 Task: View and add the product "Reveal Cat Food Fish Multi Pack (29.64 oz)" to cart from the store "Pavilions Pets".
Action: Mouse pressed left at (49, 91)
Screenshot: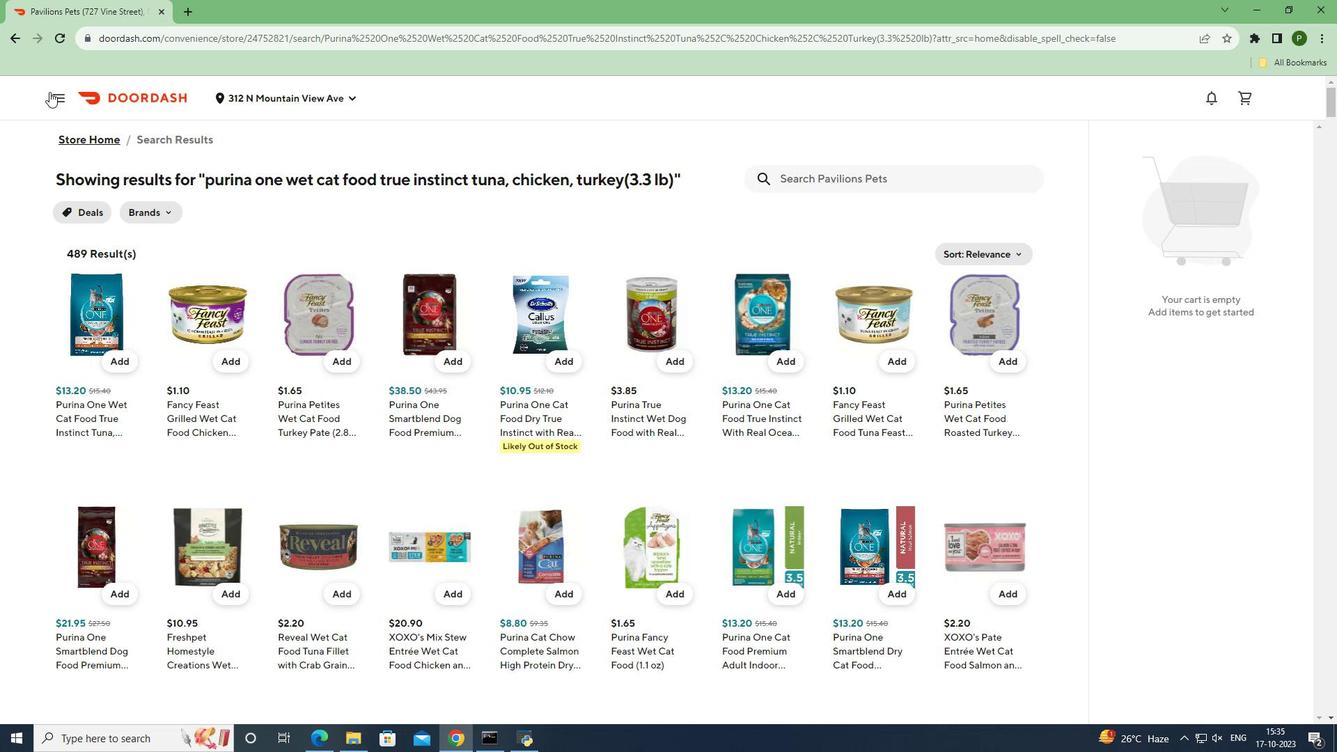 
Action: Mouse moved to (87, 204)
Screenshot: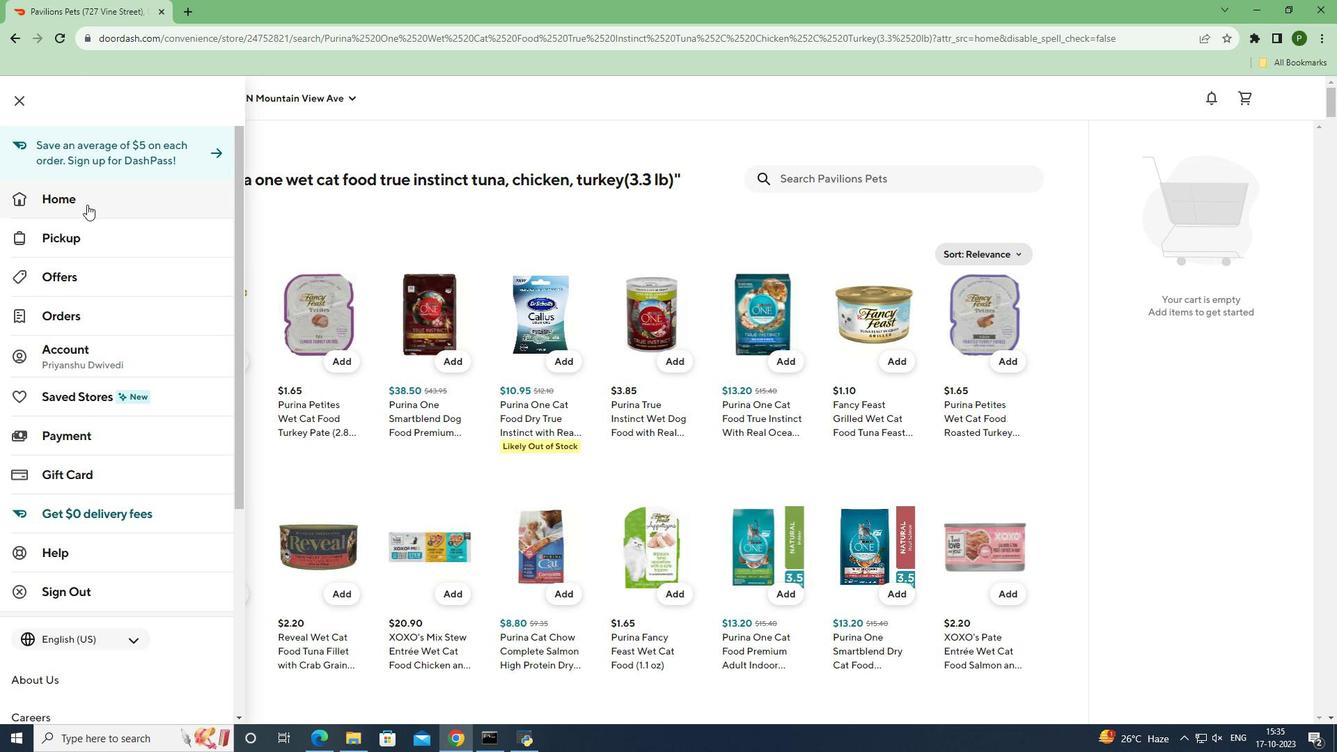 
Action: Mouse pressed left at (87, 204)
Screenshot: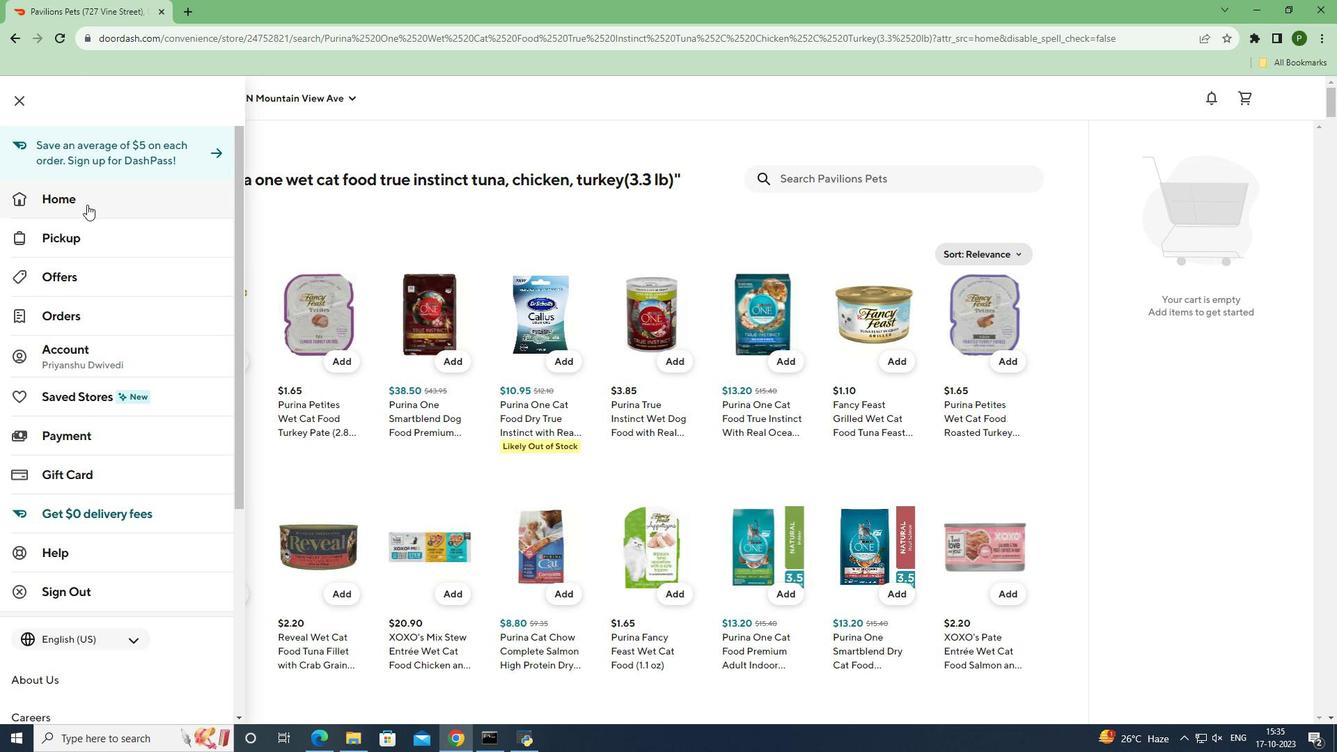 
Action: Mouse moved to (635, 148)
Screenshot: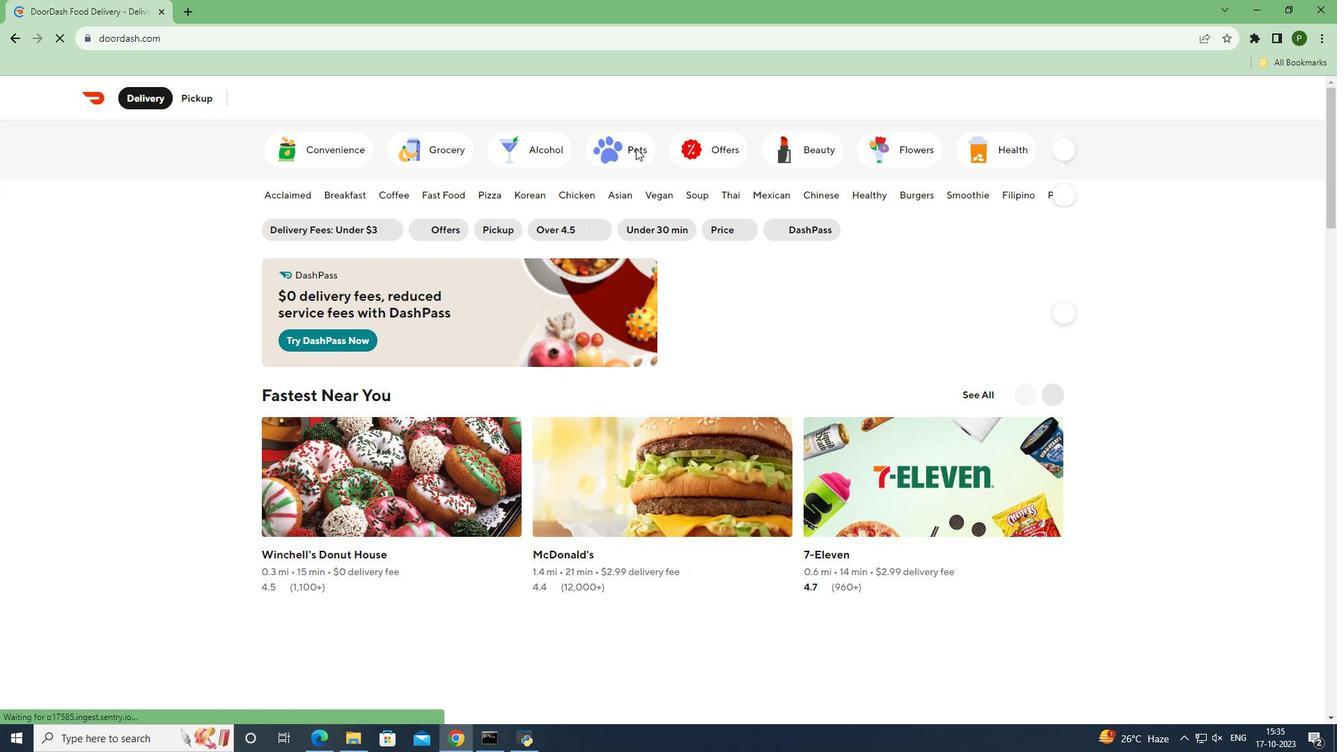 
Action: Mouse pressed left at (635, 148)
Screenshot: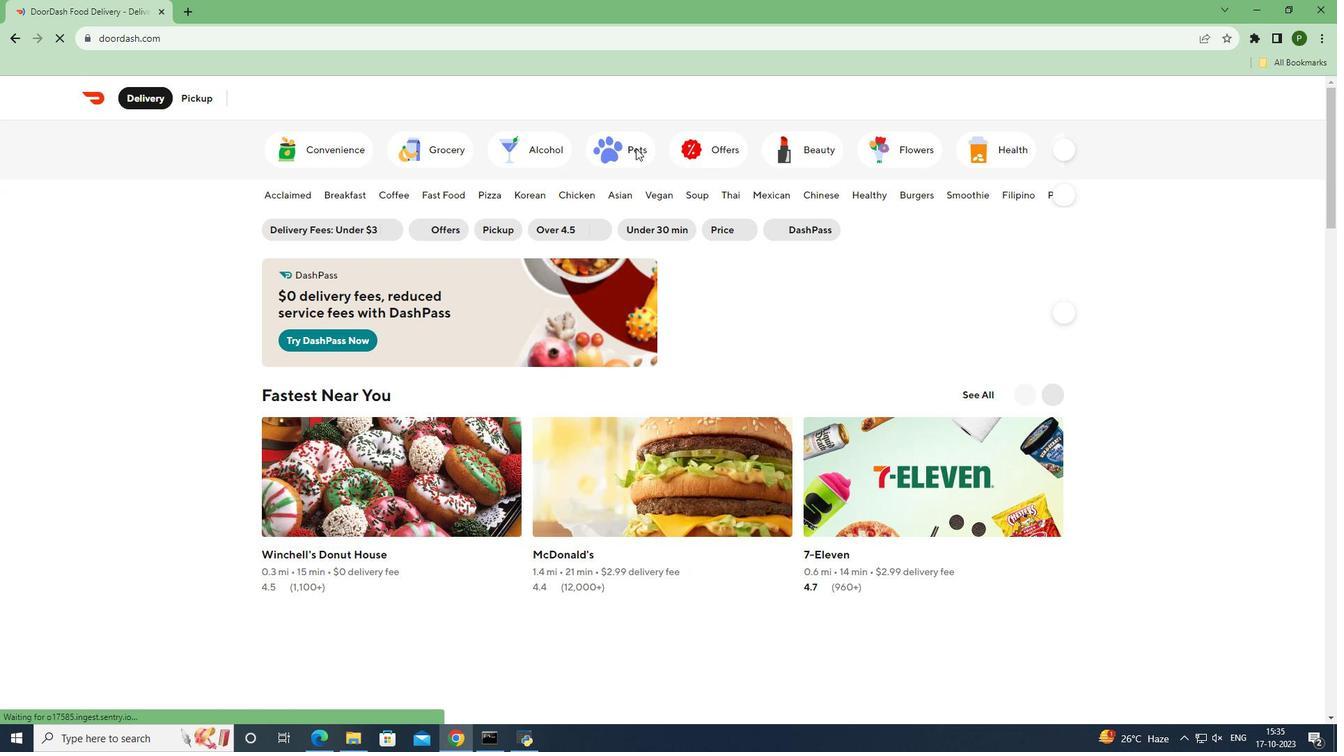
Action: Mouse pressed left at (635, 148)
Screenshot: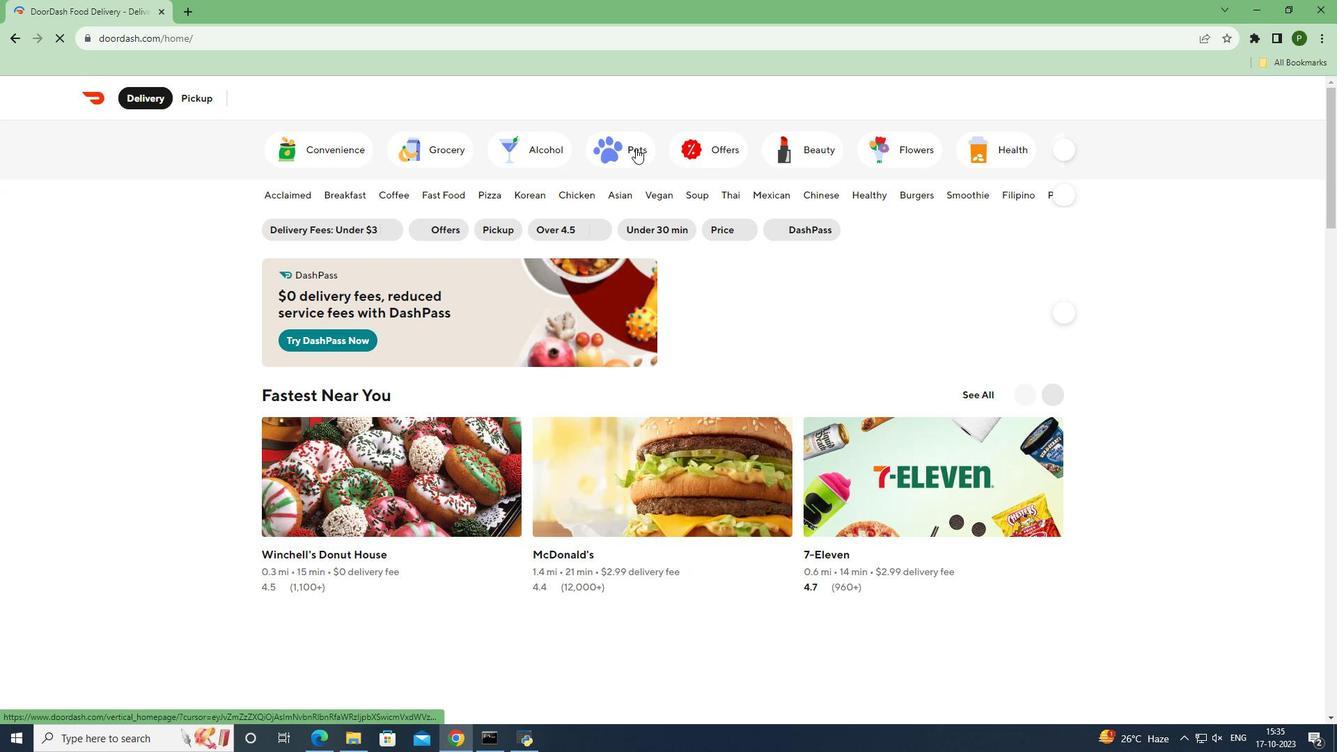 
Action: Mouse moved to (1036, 422)
Screenshot: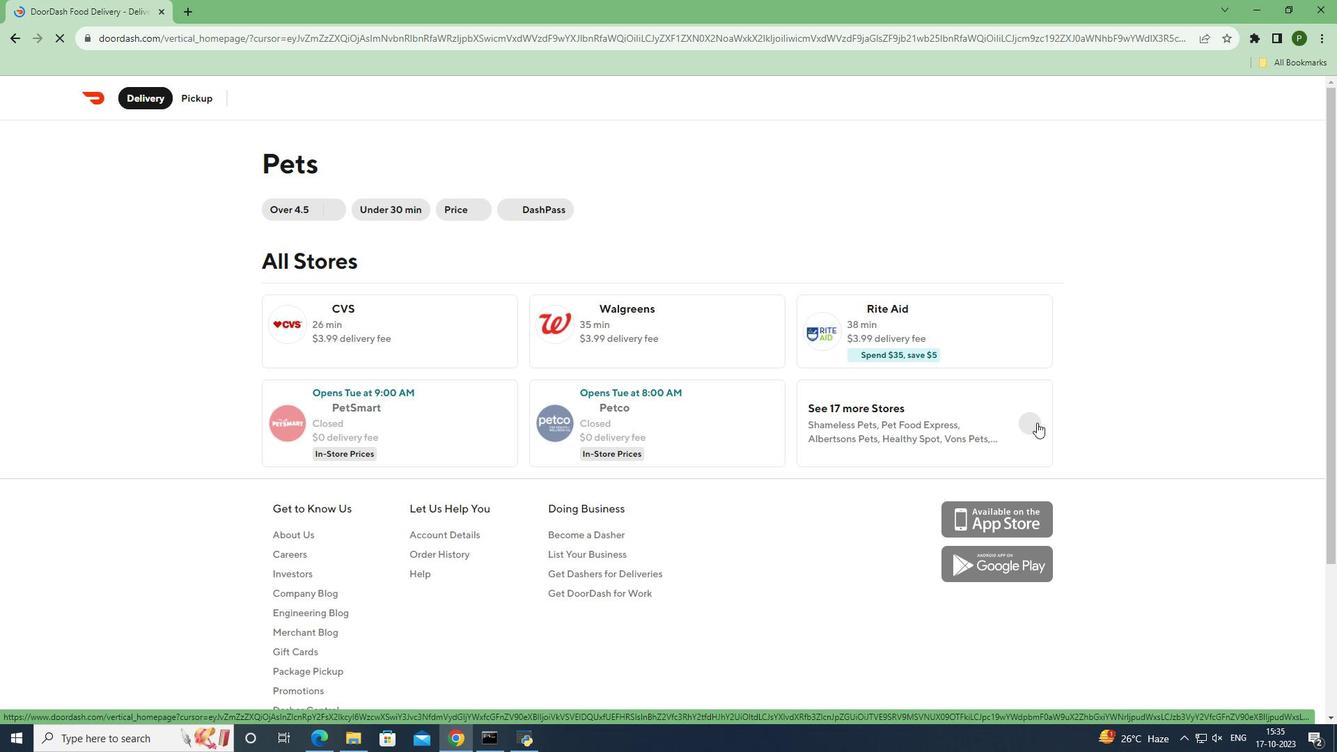 
Action: Mouse pressed left at (1036, 422)
Screenshot: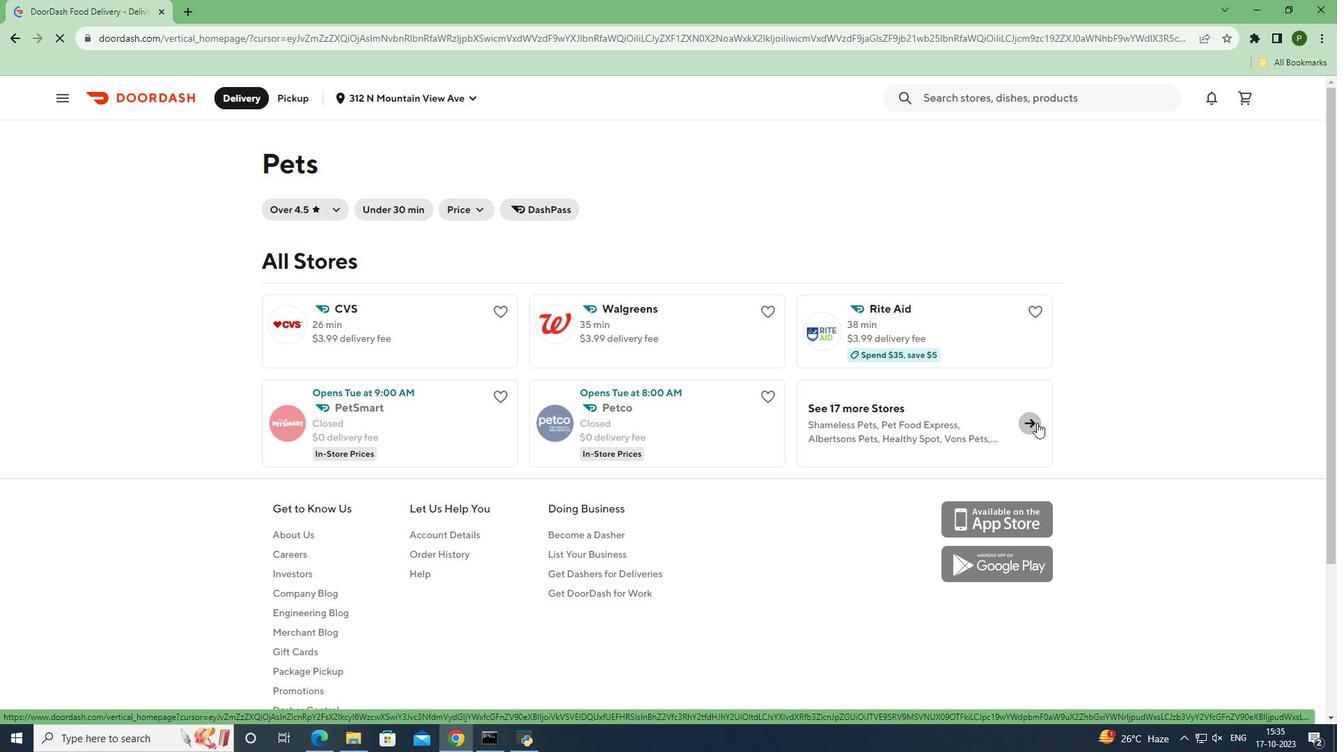 
Action: Mouse moved to (890, 603)
Screenshot: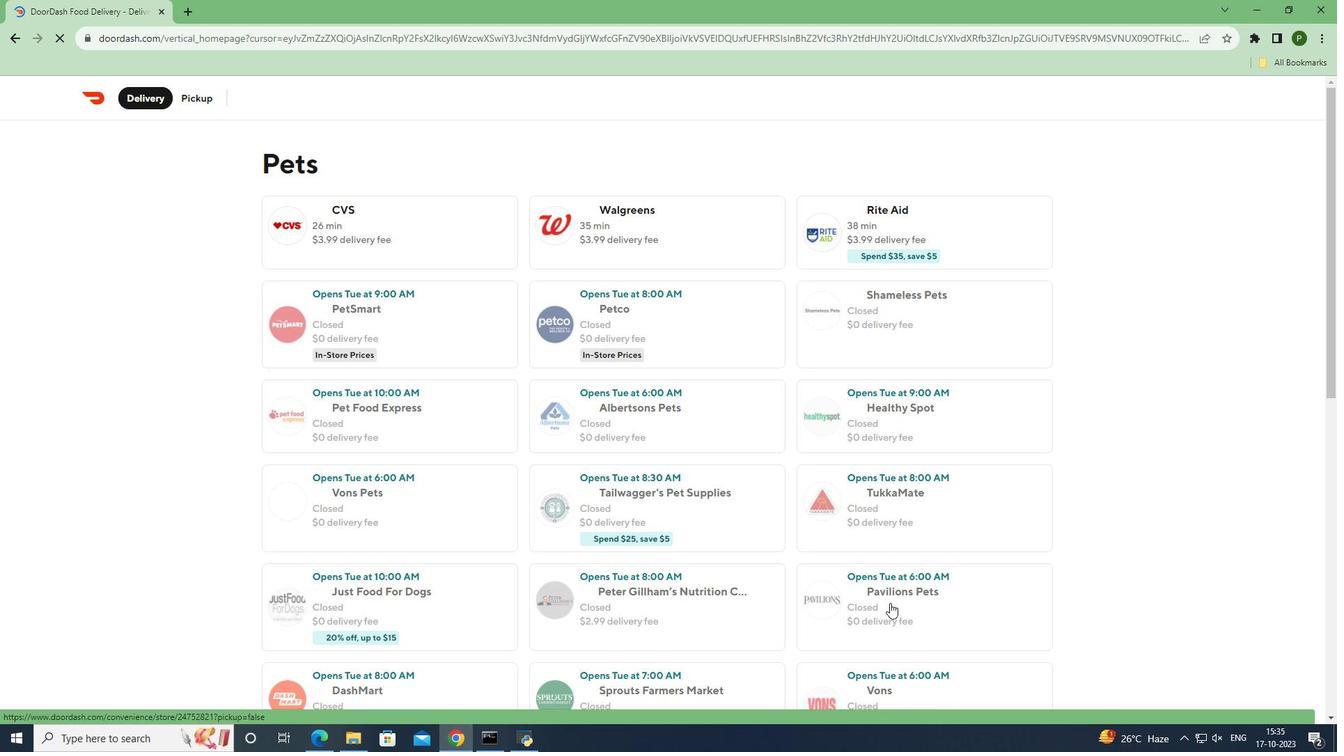 
Action: Mouse pressed left at (890, 603)
Screenshot: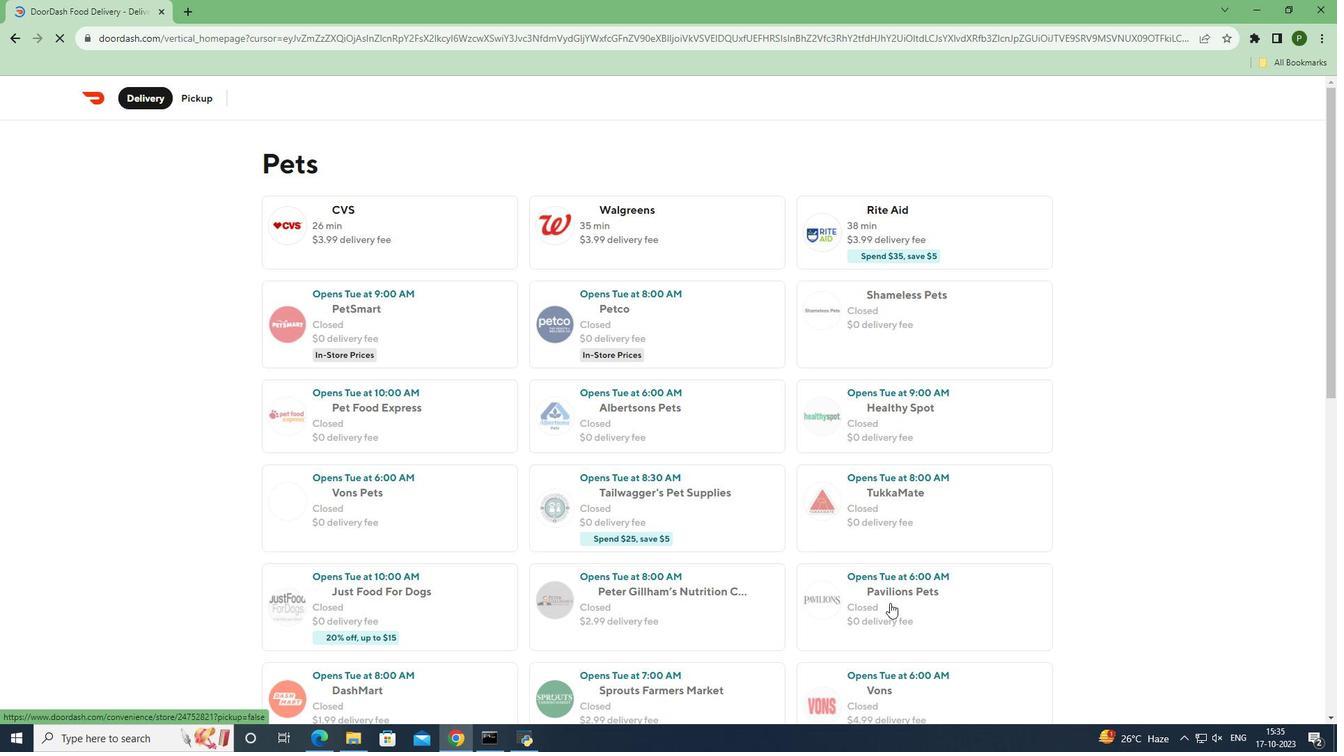 
Action: Mouse moved to (886, 223)
Screenshot: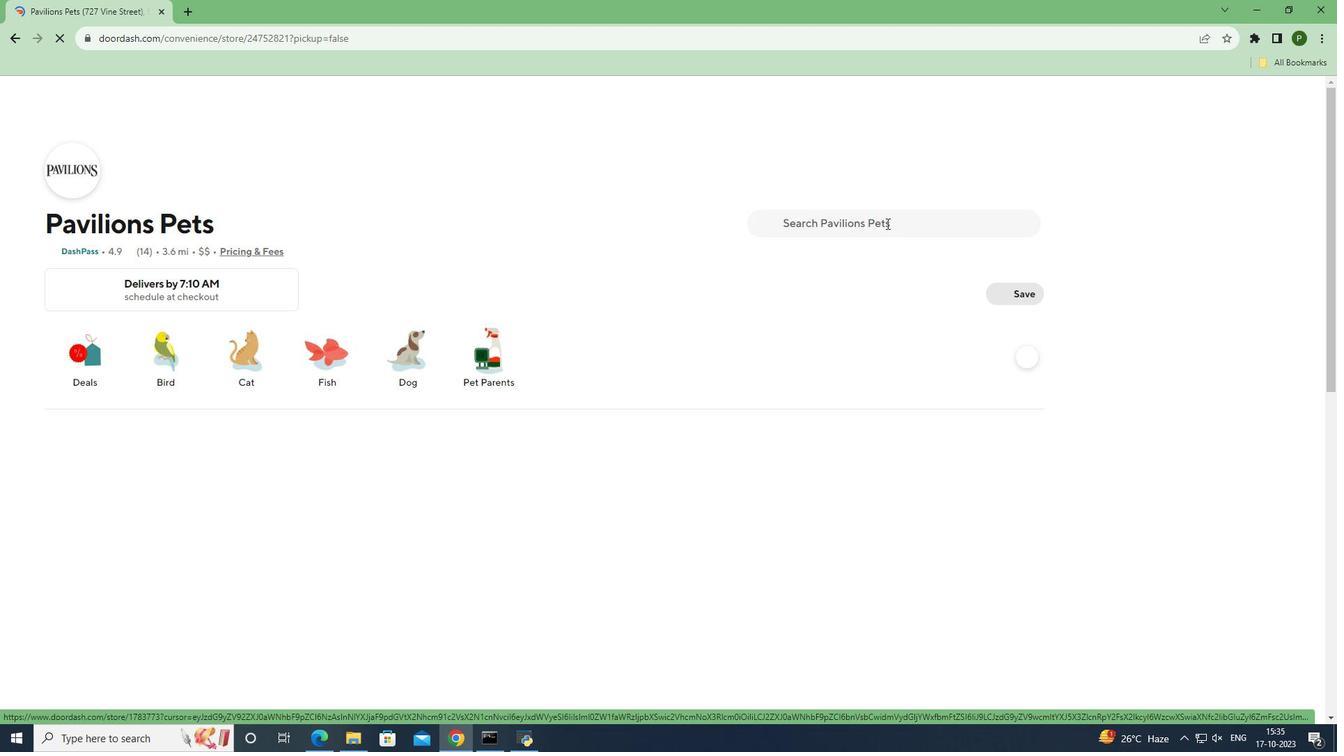 
Action: Mouse pressed left at (886, 223)
Screenshot: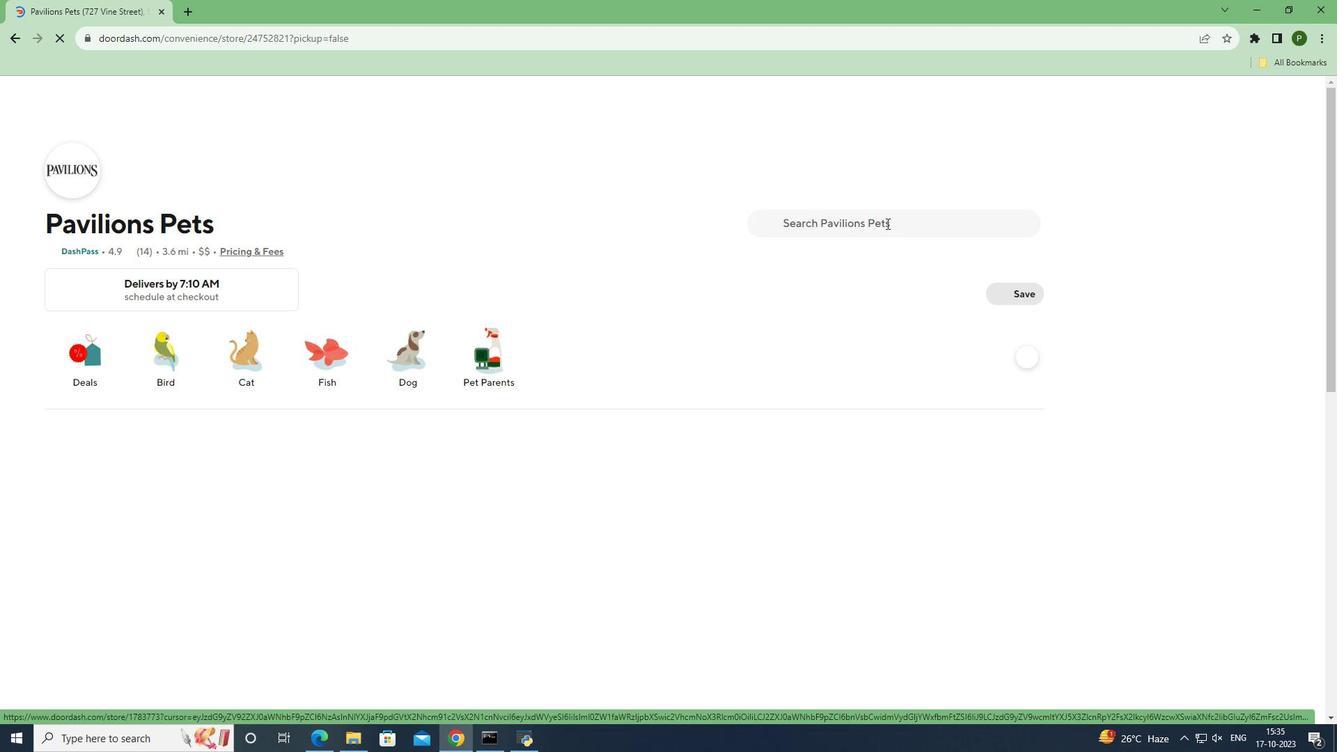
Action: Key pressed <Key.caps_lock>R<Key.caps_lock>eveal<Key.space><Key.caps_lock>C<Key.caps_lock>at<Key.space><Key.caps_lock>F<Key.caps_lock>ood<Key.space><Key.caps_lock>M<Key.caps_lock>ulti<Key.space><Key.caps_lock>P<Key.caps_lock>ack<Key.space><Key.shift_r>(3<Key.backspace>29.64<Key.space>oz<Key.shift_r>)<Key.enter>
Screenshot: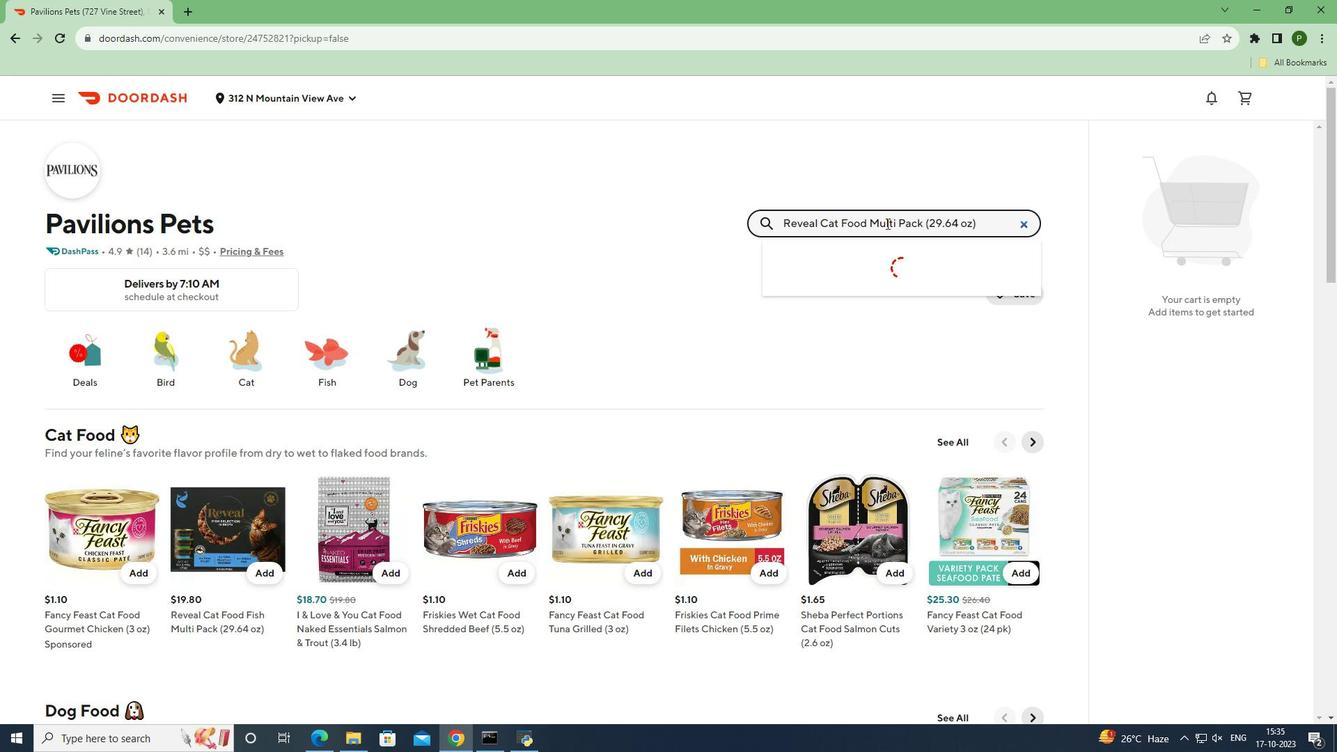 
Action: Mouse moved to (117, 357)
Screenshot: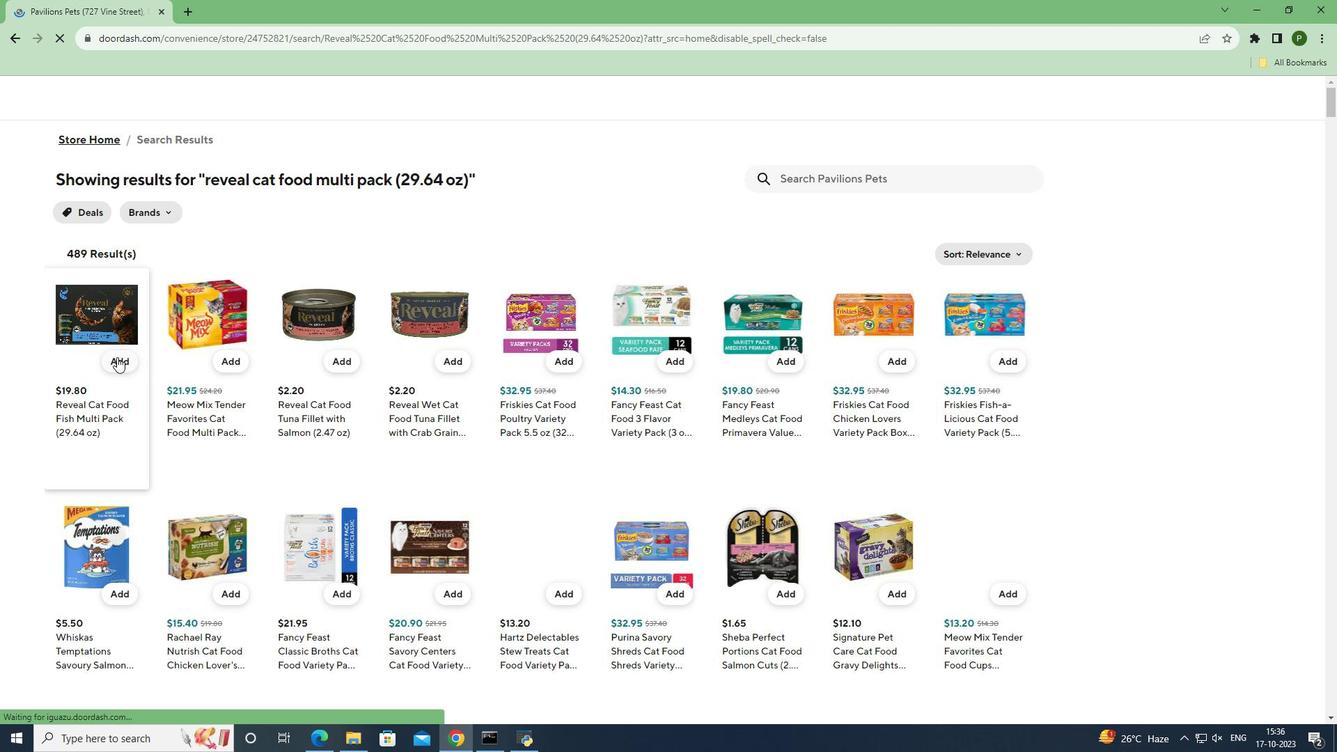 
Action: Mouse pressed left at (117, 357)
Screenshot: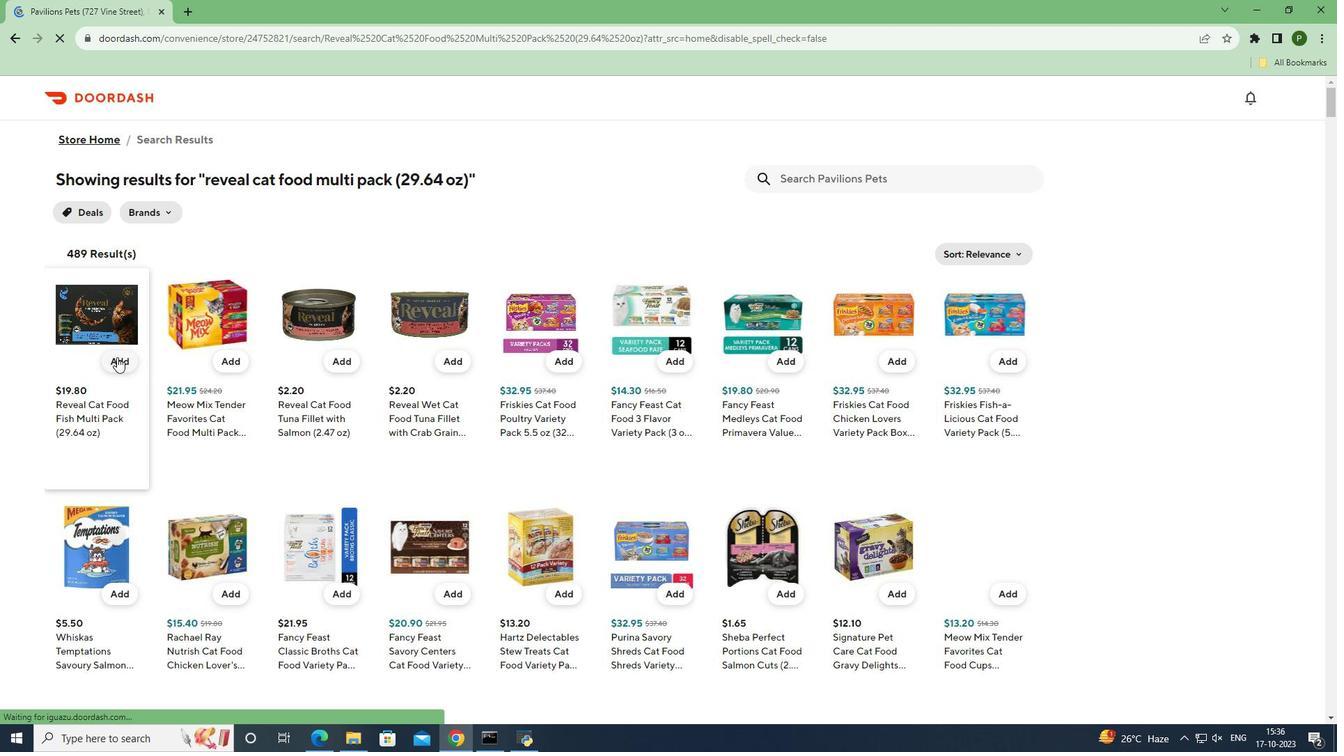 
Action: Mouse moved to (68, 468)
Screenshot: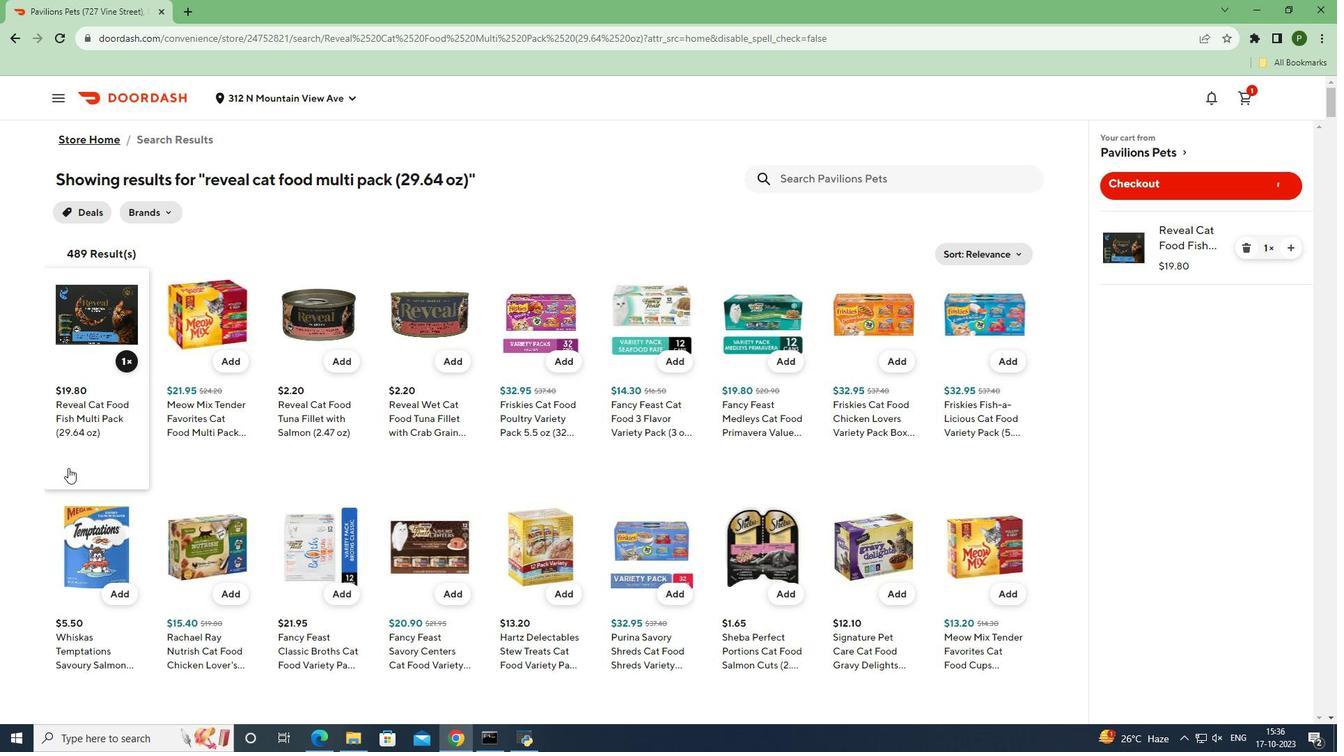 
